 Task: Set the encoding X coordinate for the DVB subtitles decoder to -1.
Action: Mouse moved to (130, 18)
Screenshot: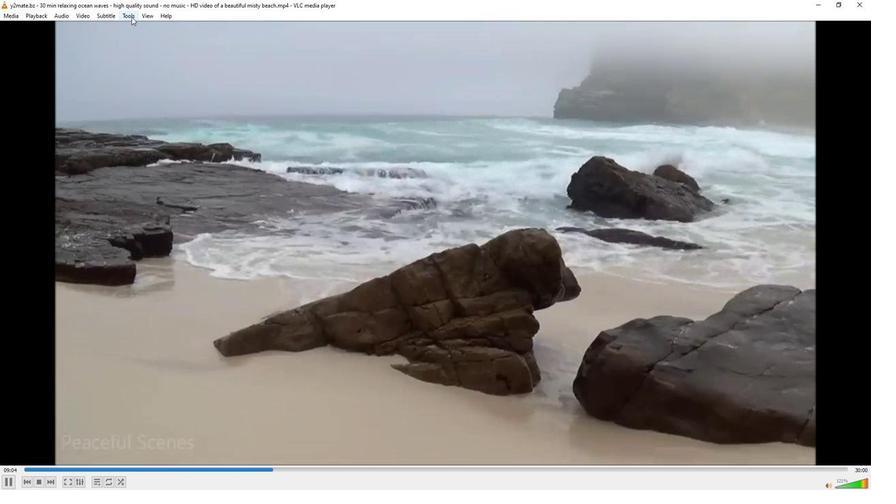 
Action: Mouse pressed left at (130, 18)
Screenshot: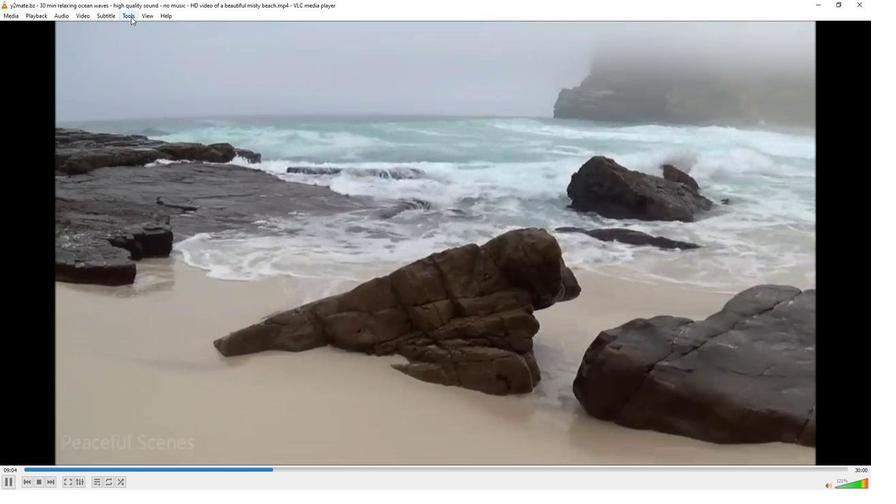 
Action: Mouse moved to (156, 124)
Screenshot: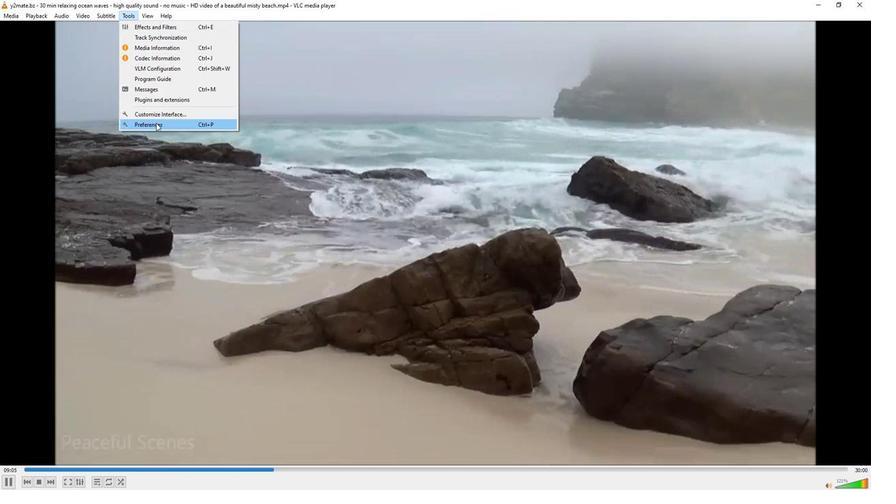 
Action: Mouse pressed left at (156, 124)
Screenshot: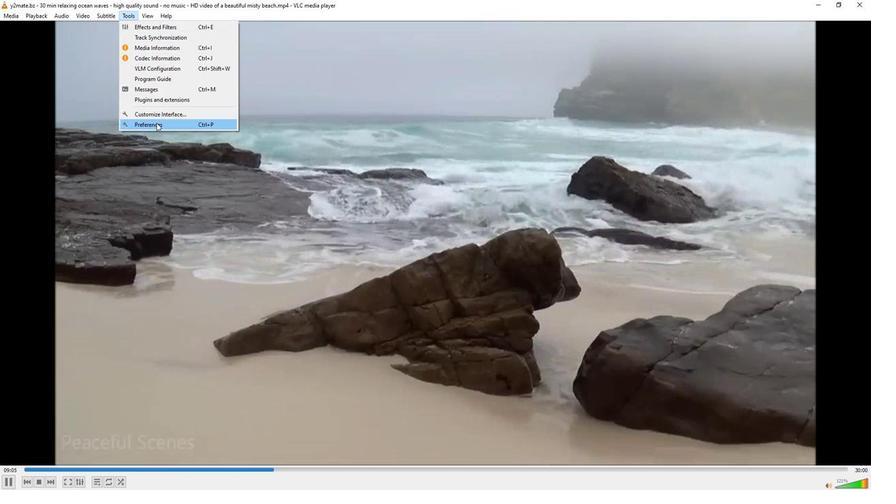 
Action: Mouse moved to (238, 375)
Screenshot: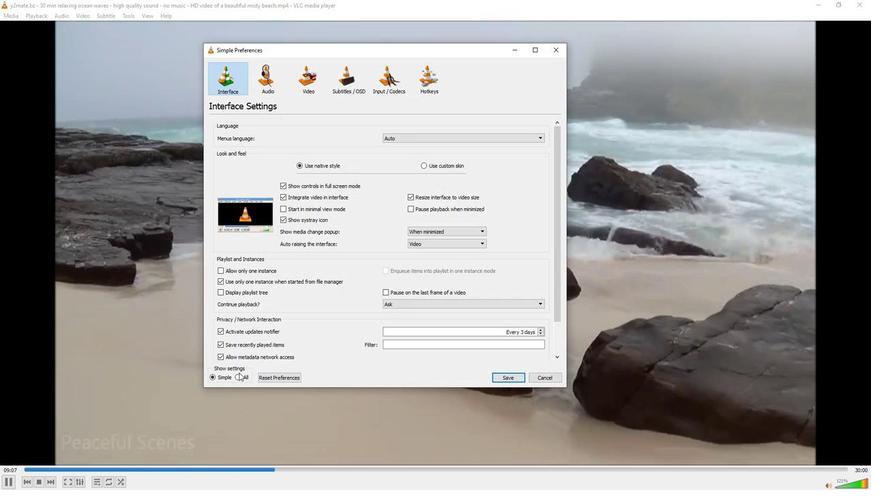 
Action: Mouse pressed left at (238, 375)
Screenshot: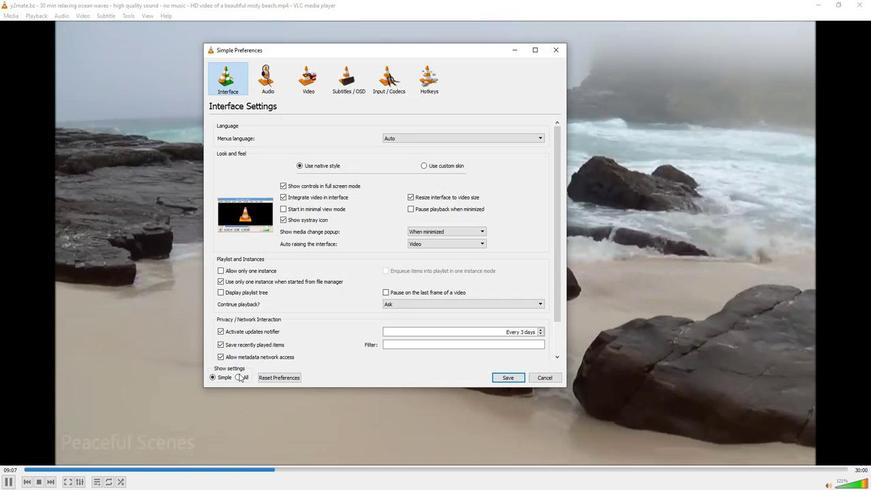 
Action: Mouse moved to (222, 250)
Screenshot: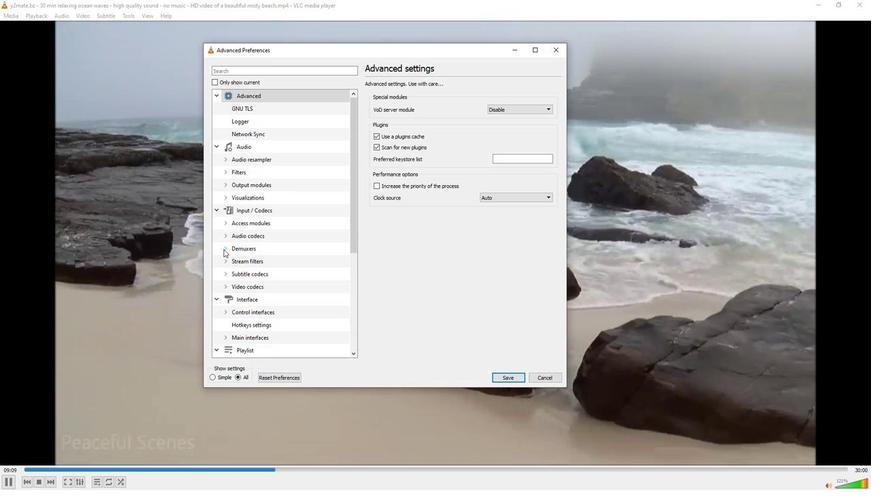 
Action: Mouse pressed left at (222, 250)
Screenshot: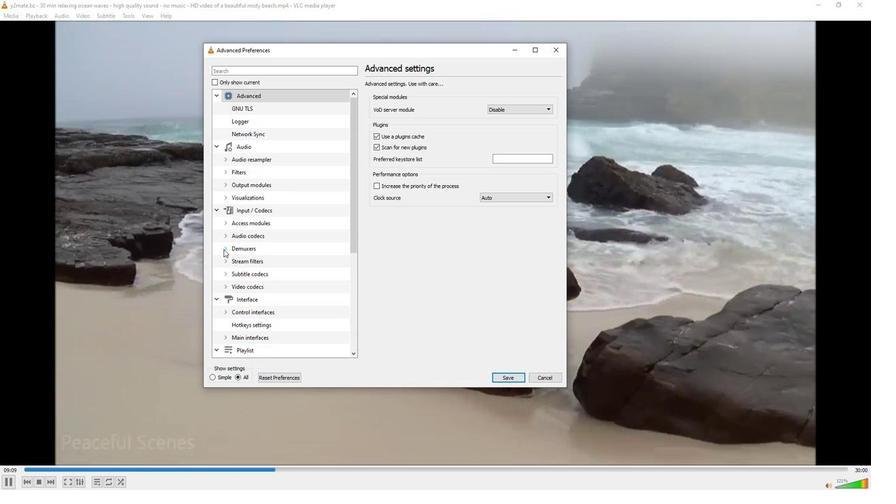 
Action: Mouse moved to (235, 265)
Screenshot: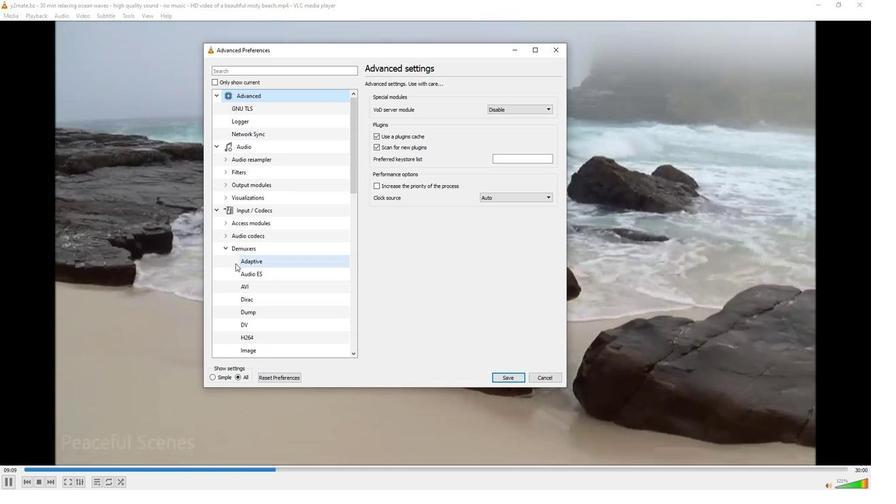 
Action: Mouse scrolled (235, 265) with delta (0, 0)
Screenshot: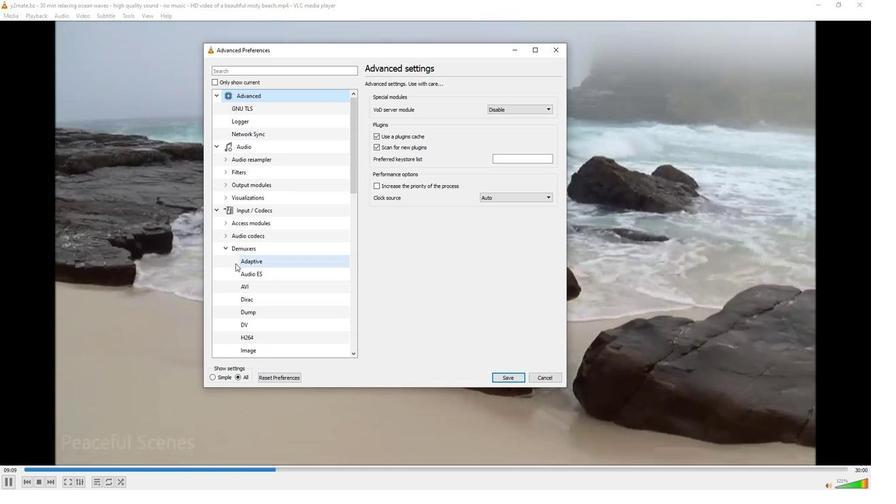 
Action: Mouse moved to (236, 270)
Screenshot: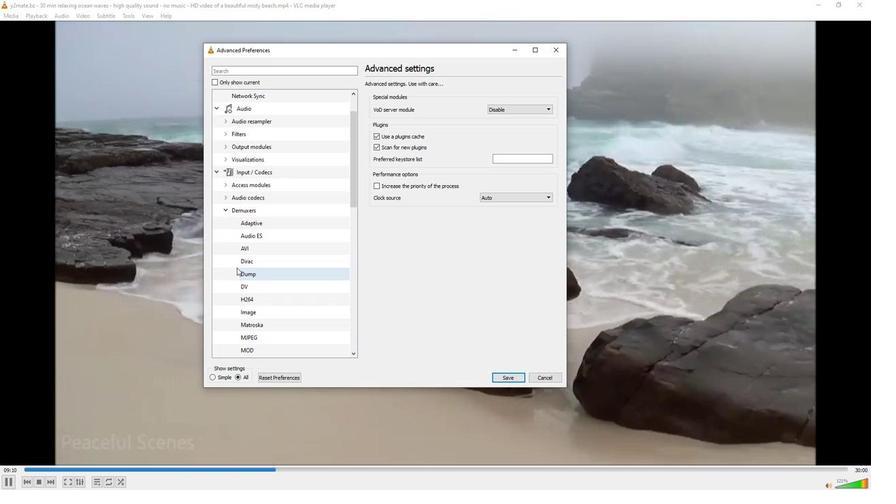 
Action: Mouse scrolled (236, 269) with delta (0, 0)
Screenshot: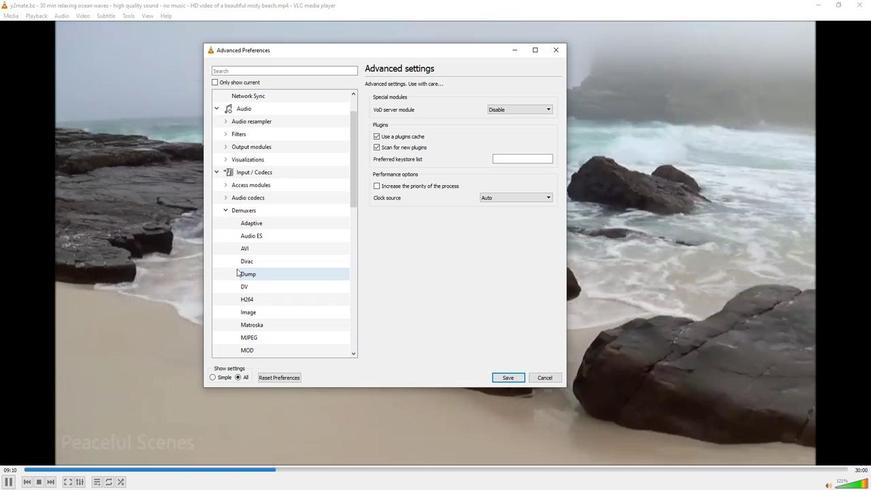 
Action: Mouse scrolled (236, 269) with delta (0, 0)
Screenshot: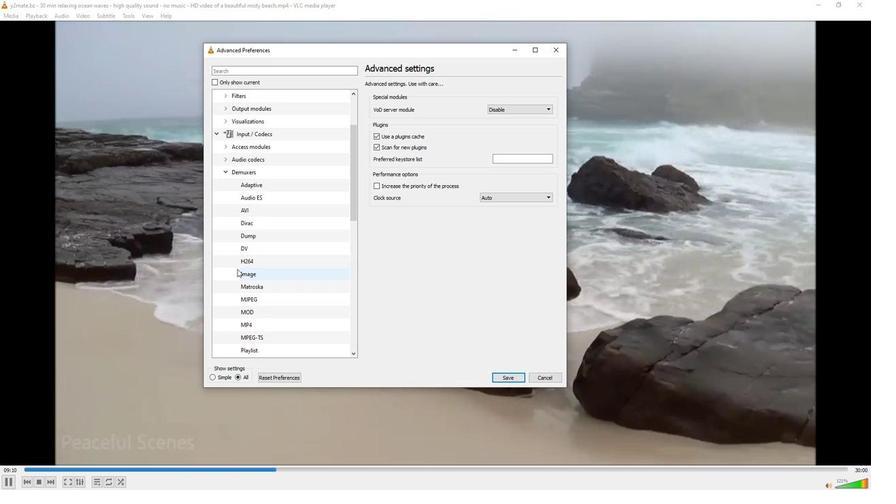 
Action: Mouse scrolled (236, 269) with delta (0, 0)
Screenshot: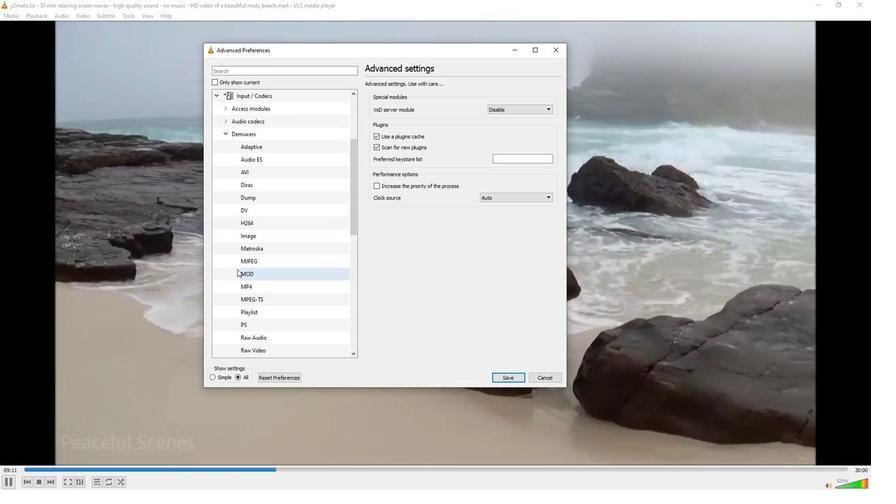 
Action: Mouse scrolled (236, 269) with delta (0, 0)
Screenshot: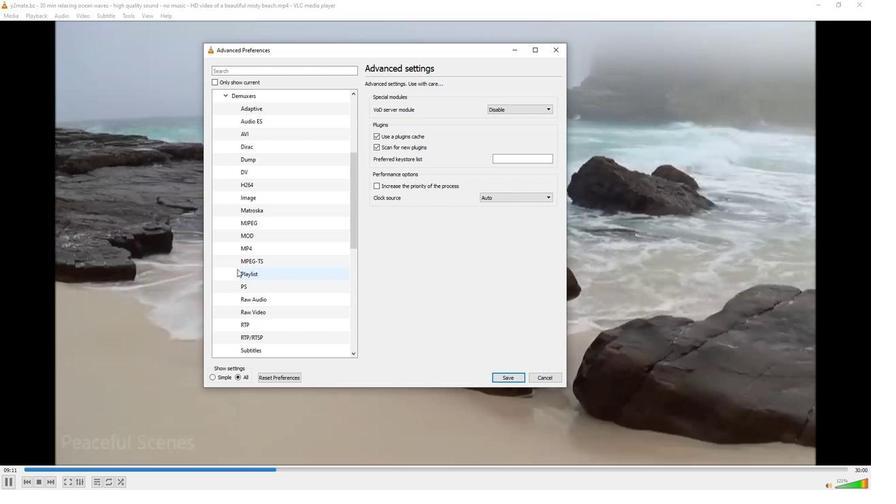 
Action: Mouse moved to (224, 350)
Screenshot: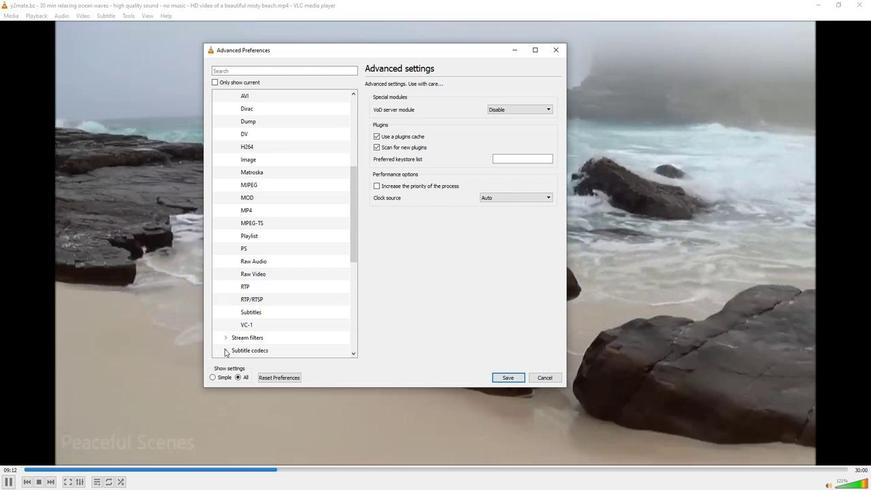 
Action: Mouse pressed left at (224, 350)
Screenshot: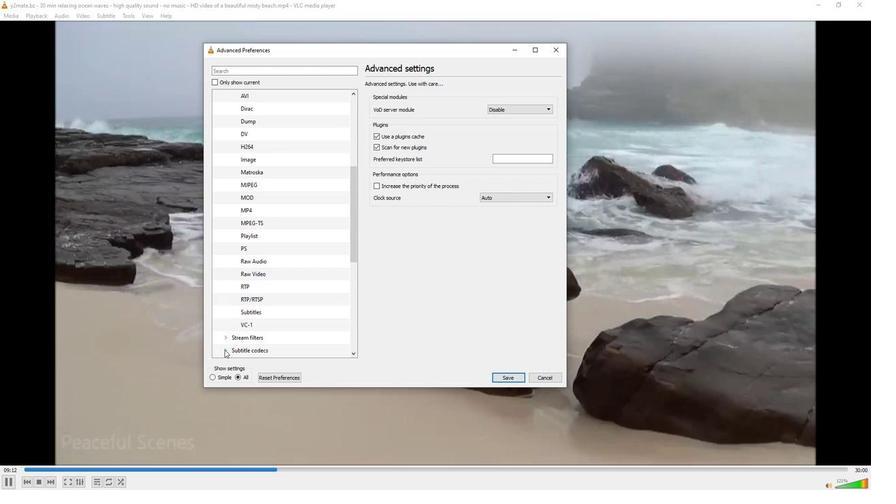 
Action: Mouse moved to (234, 348)
Screenshot: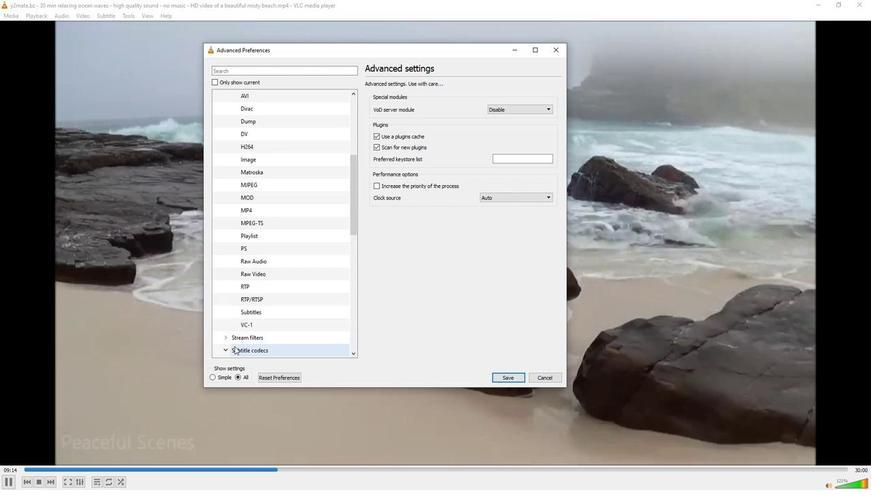 
Action: Mouse scrolled (234, 347) with delta (0, 0)
Screenshot: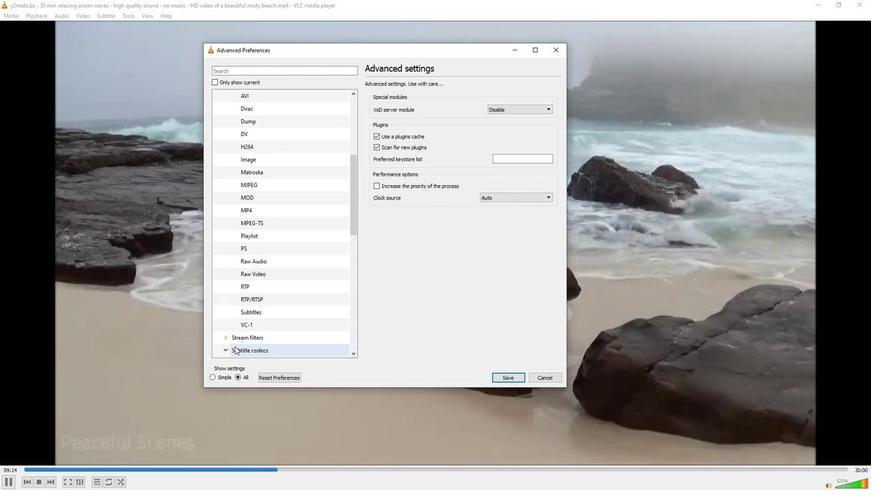 
Action: Mouse moved to (238, 346)
Screenshot: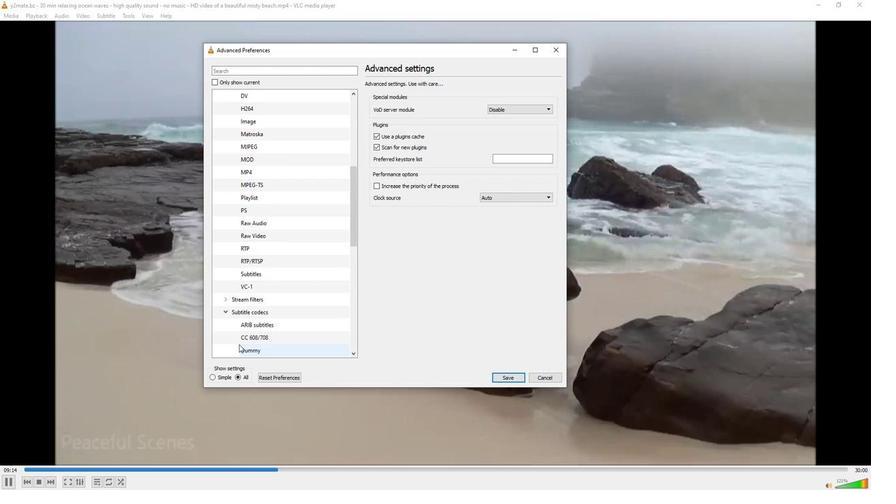
Action: Mouse scrolled (238, 345) with delta (0, 0)
Screenshot: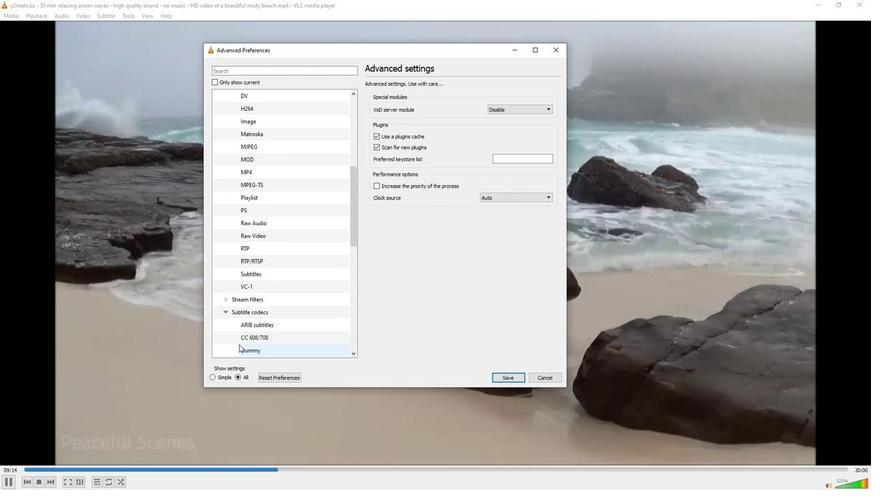 
Action: Mouse moved to (259, 326)
Screenshot: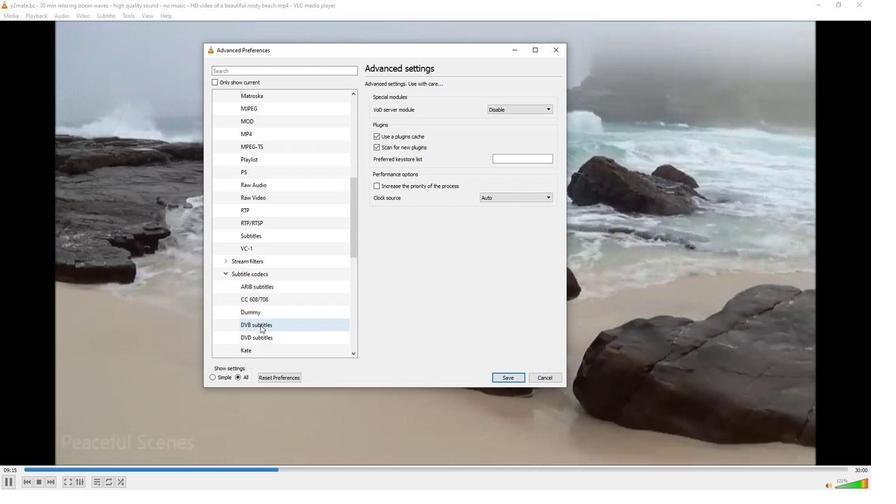 
Action: Mouse pressed left at (259, 326)
Screenshot: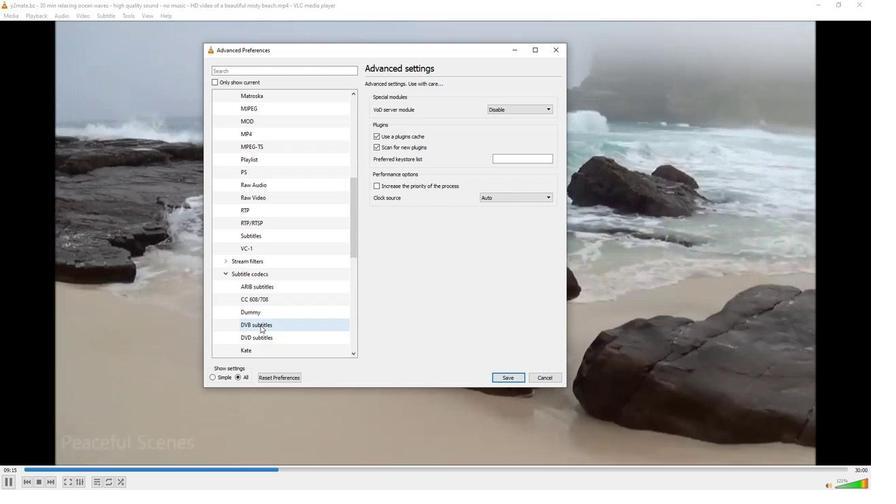 
Action: Mouse moved to (550, 138)
Screenshot: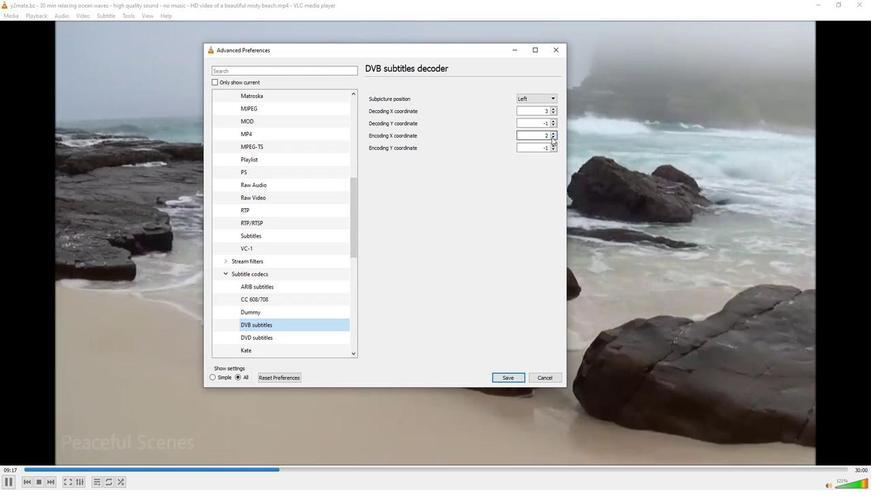 
Action: Mouse pressed left at (550, 138)
Screenshot: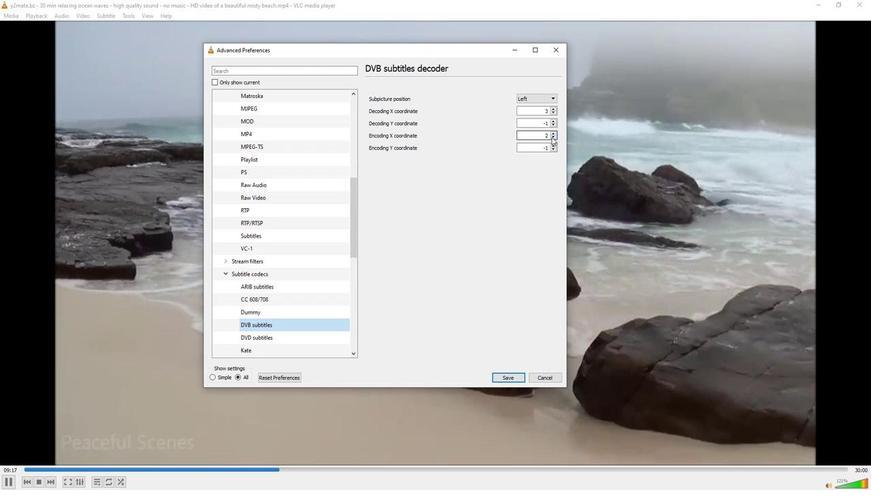 
Action: Mouse pressed left at (550, 138)
Screenshot: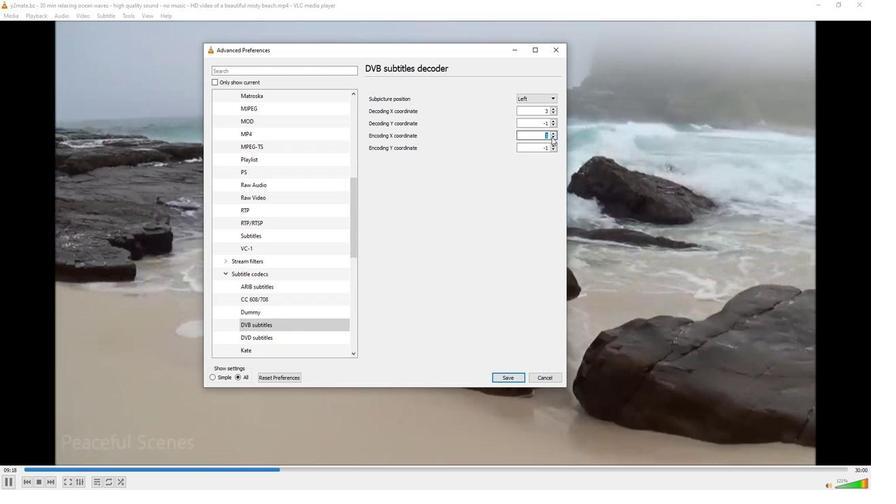
Action: Mouse pressed left at (550, 138)
Screenshot: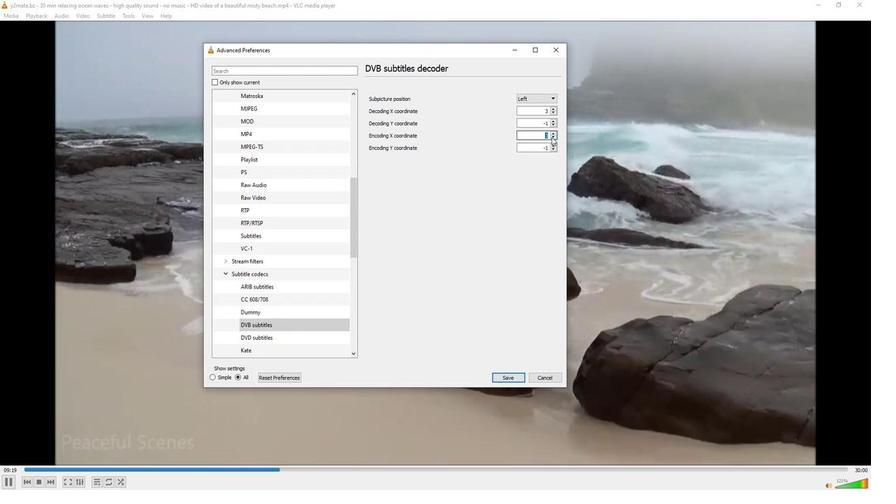 
Action: Mouse moved to (497, 162)
Screenshot: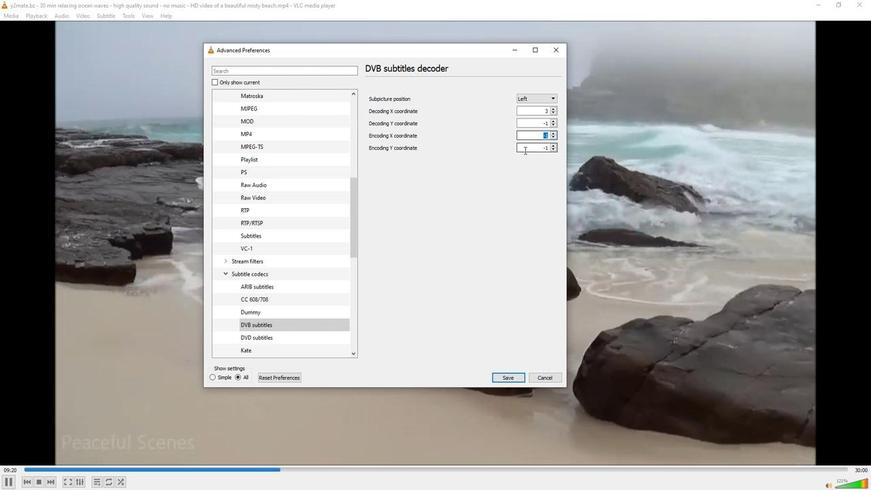 
